 Task: Look for agents who can help to sell the property in zip code 91911.
Action: Mouse moved to (718, 189)
Screenshot: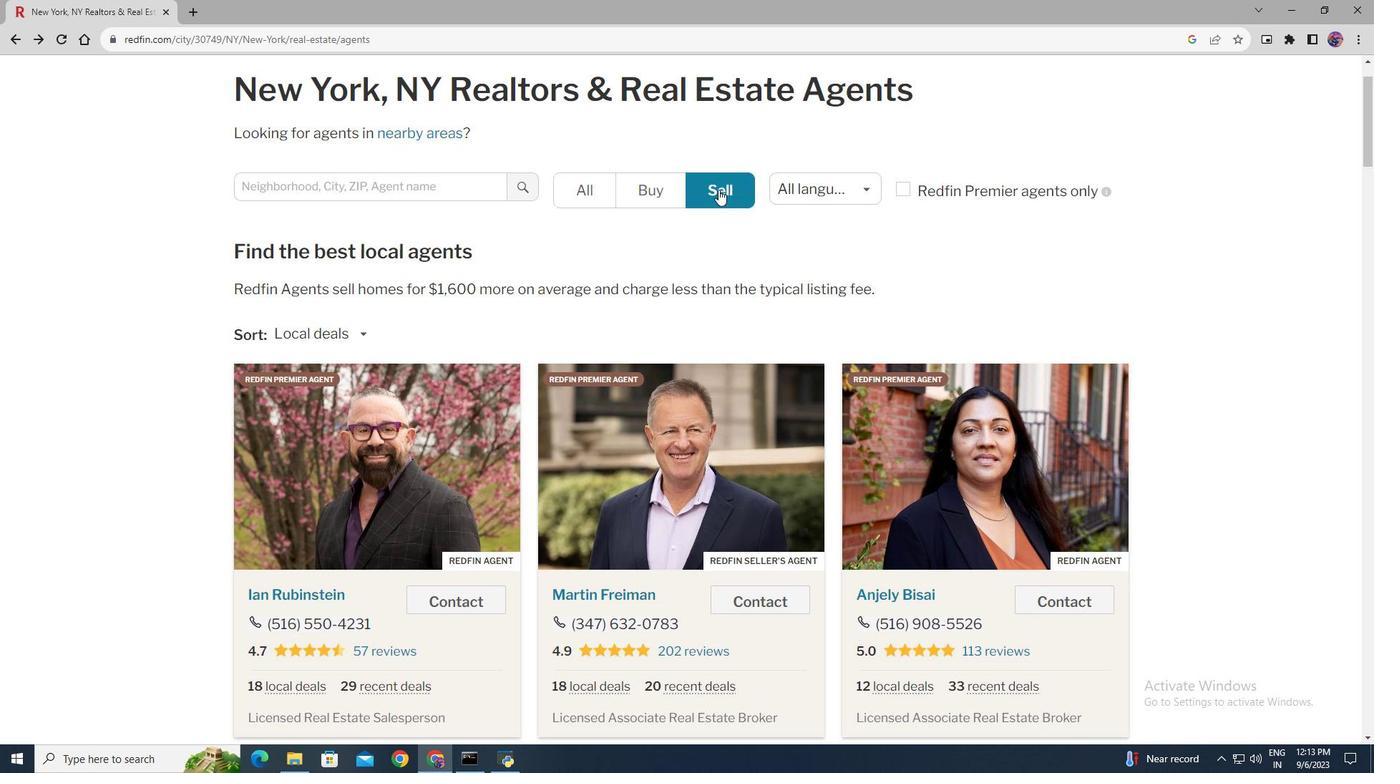 
Action: Mouse pressed left at (718, 189)
Screenshot: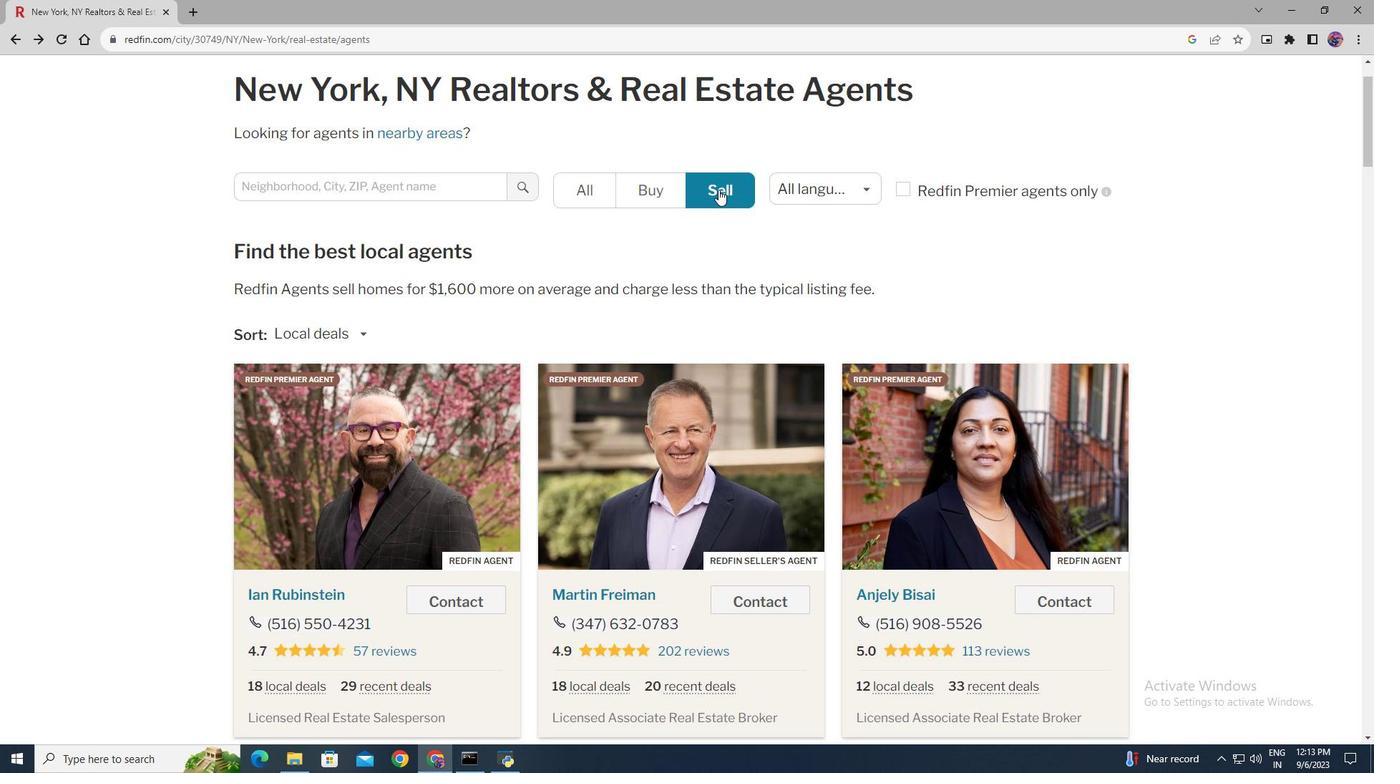 
Action: Mouse moved to (366, 184)
Screenshot: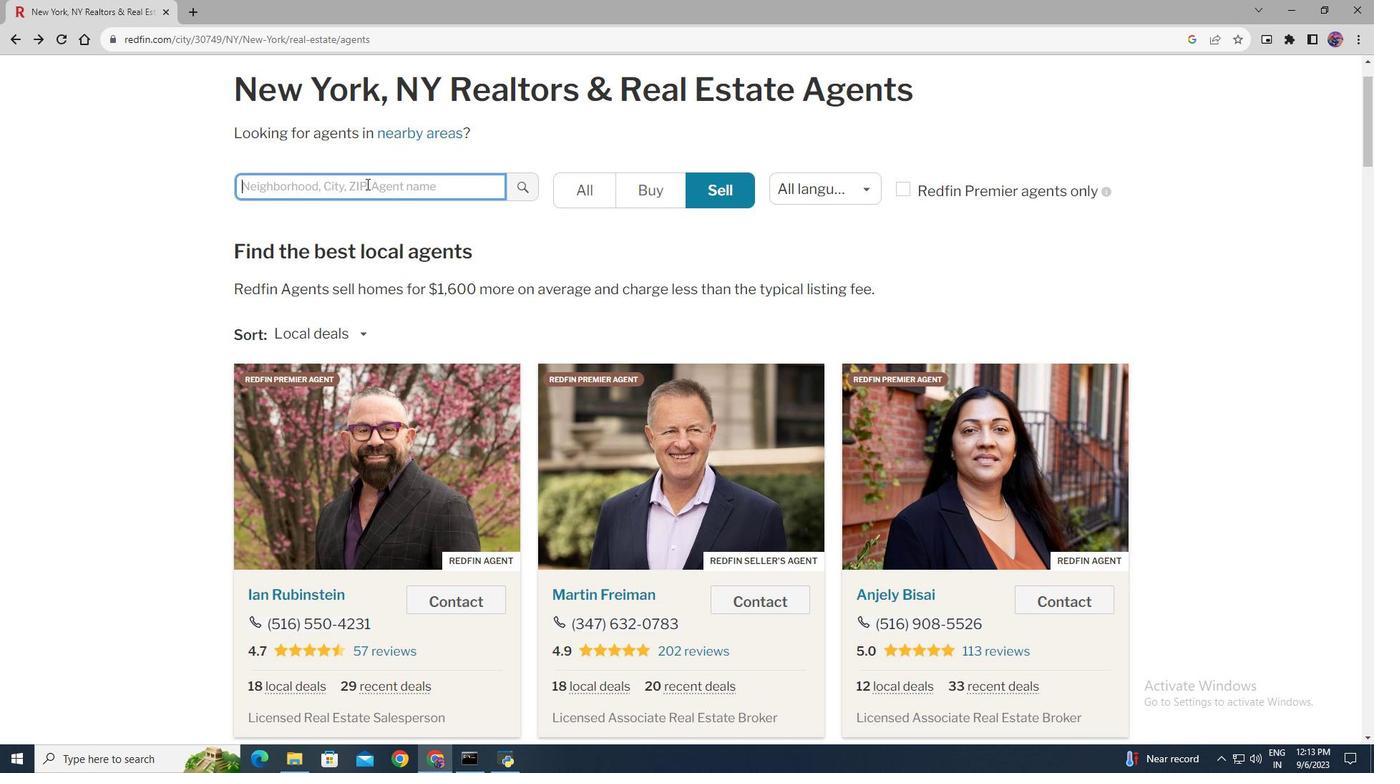 
Action: Mouse pressed left at (366, 184)
Screenshot: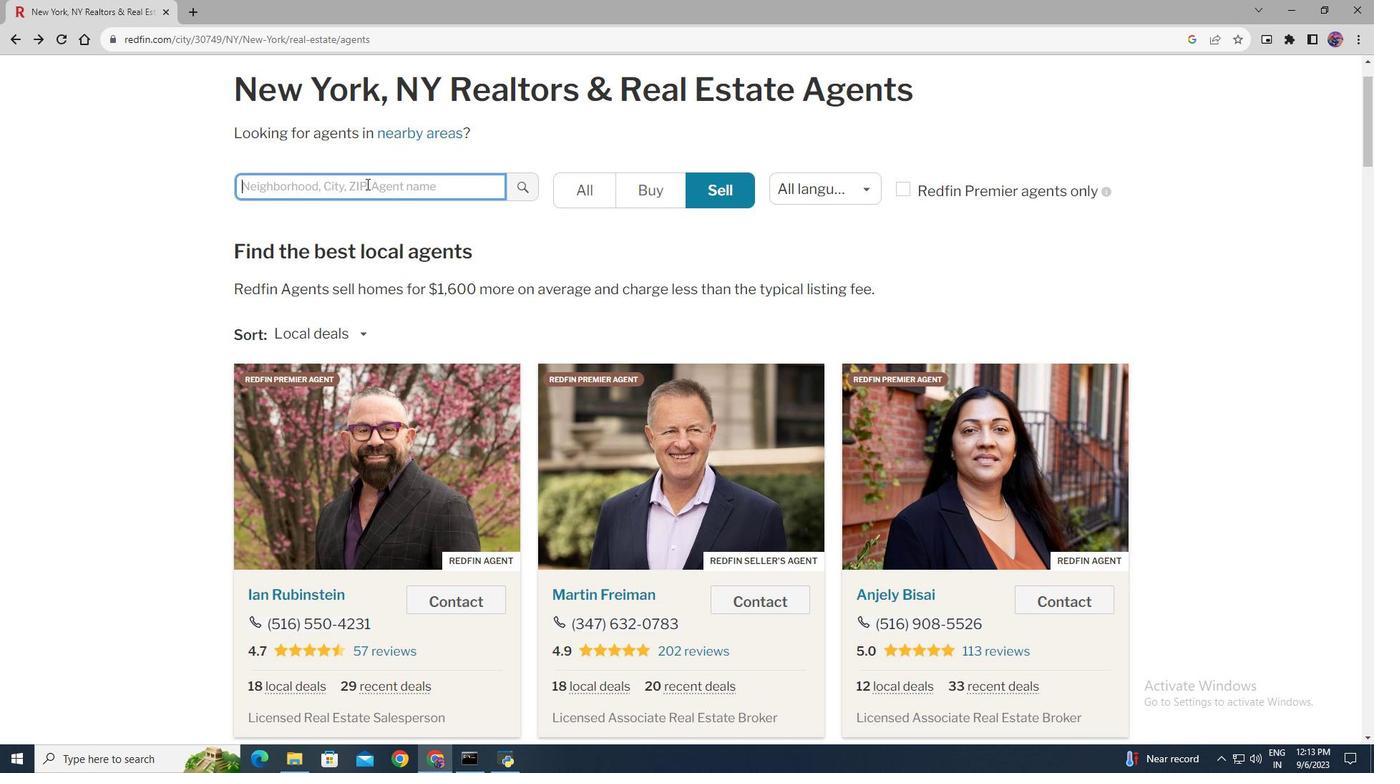 
Action: Key pressed 91911
Screenshot: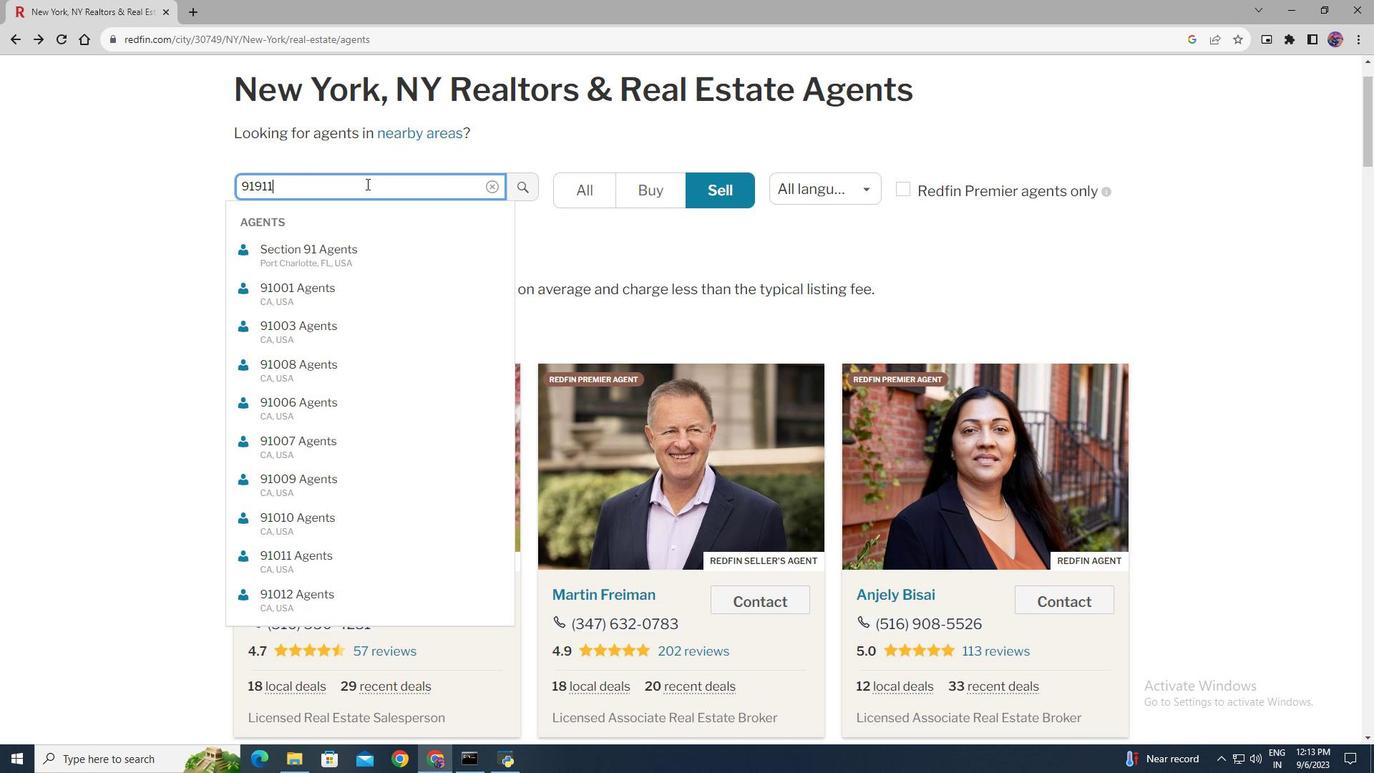 
Action: Mouse moved to (527, 186)
Screenshot: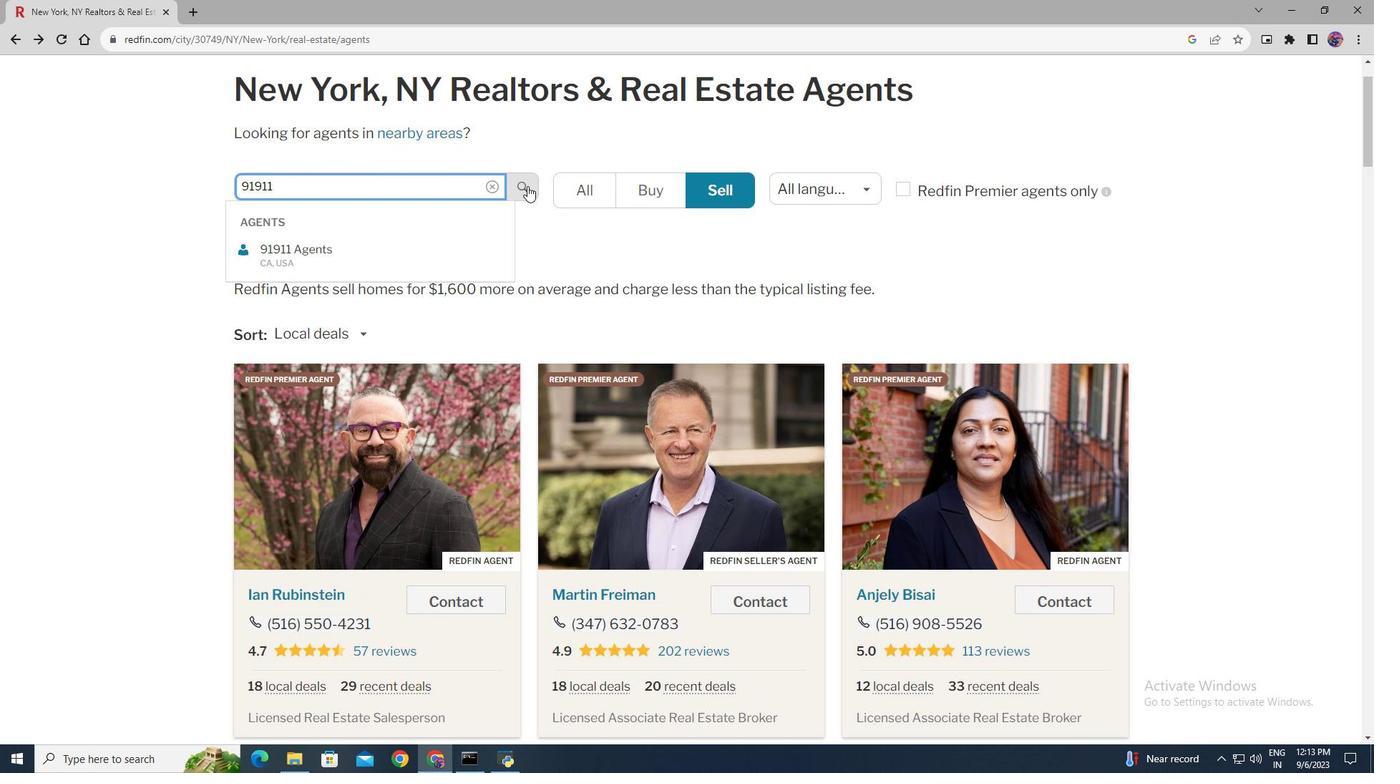 
Action: Mouse pressed left at (527, 186)
Screenshot: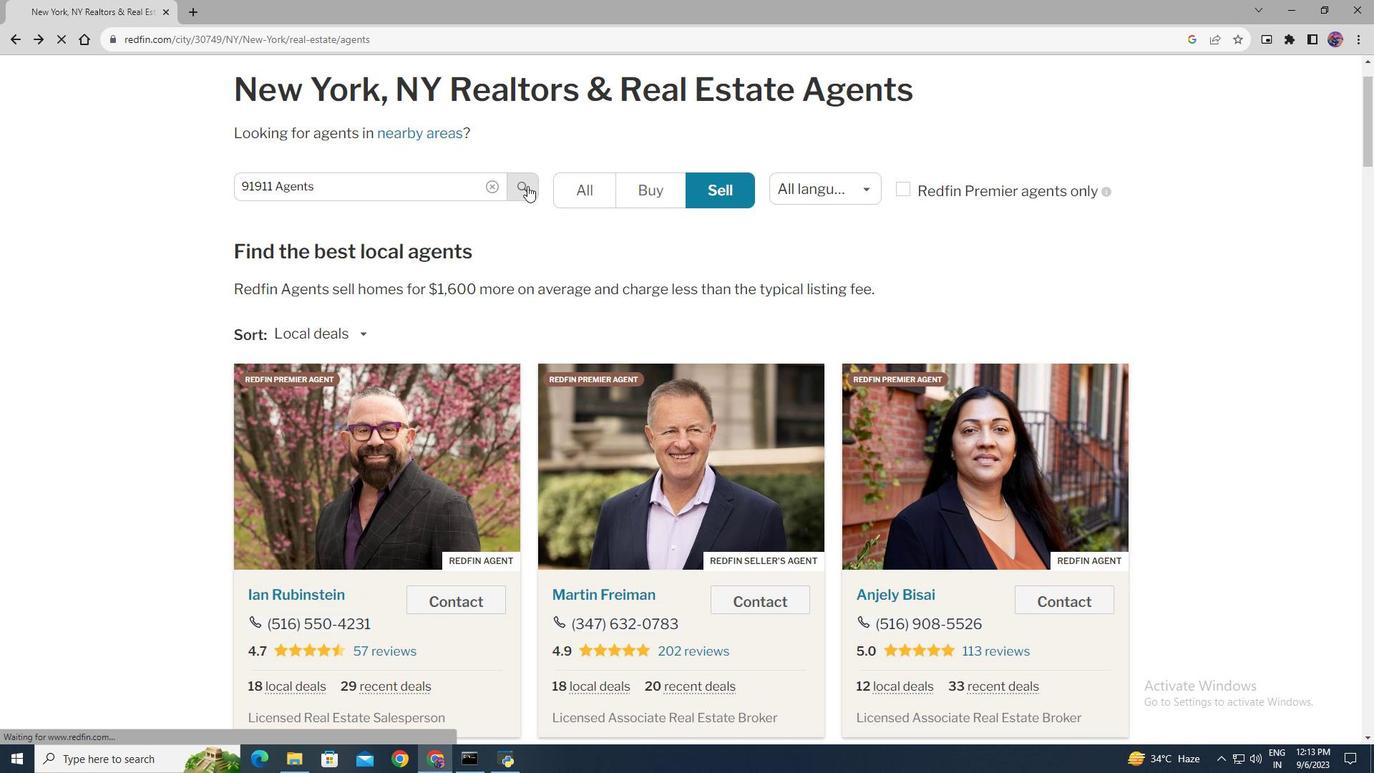 
Action: Mouse moved to (752, 257)
Screenshot: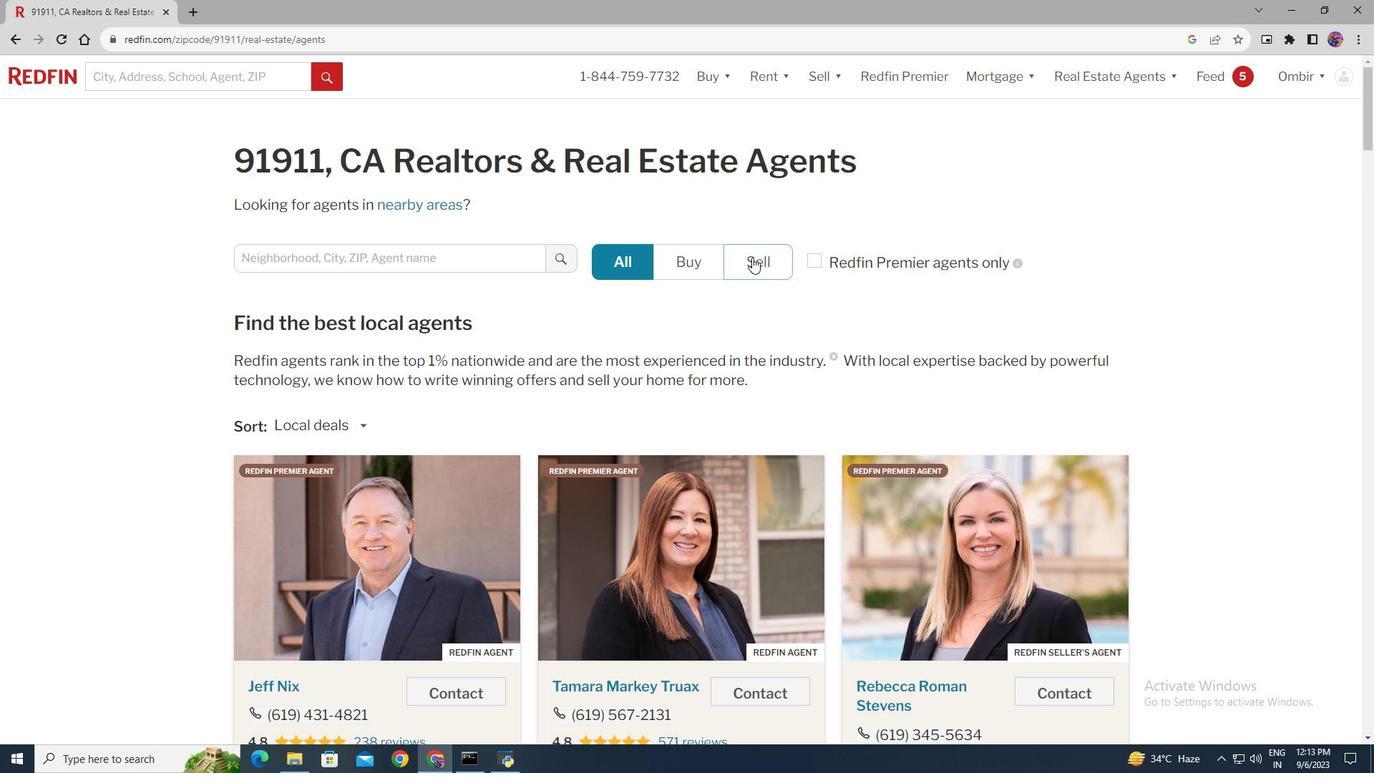 
Action: Mouse pressed left at (752, 257)
Screenshot: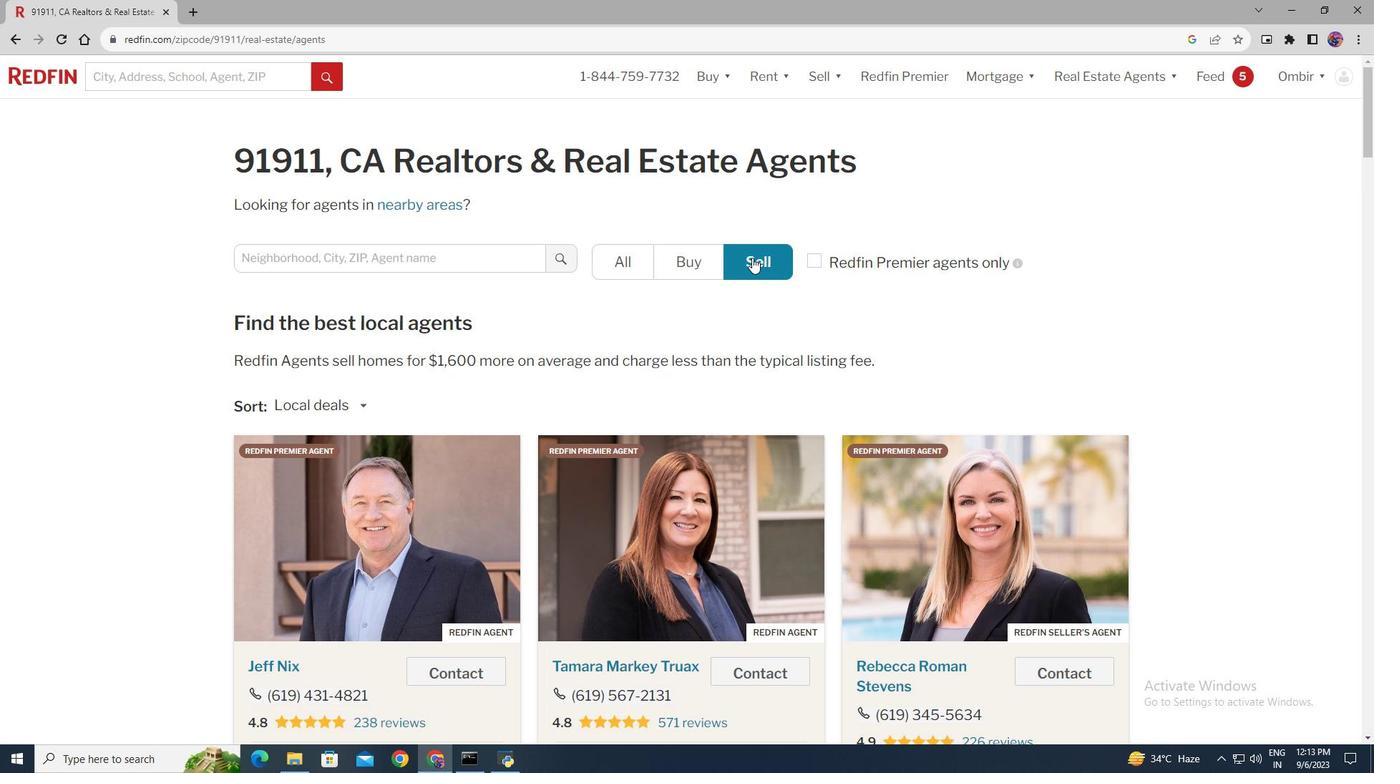 
Action: Mouse moved to (552, 323)
Screenshot: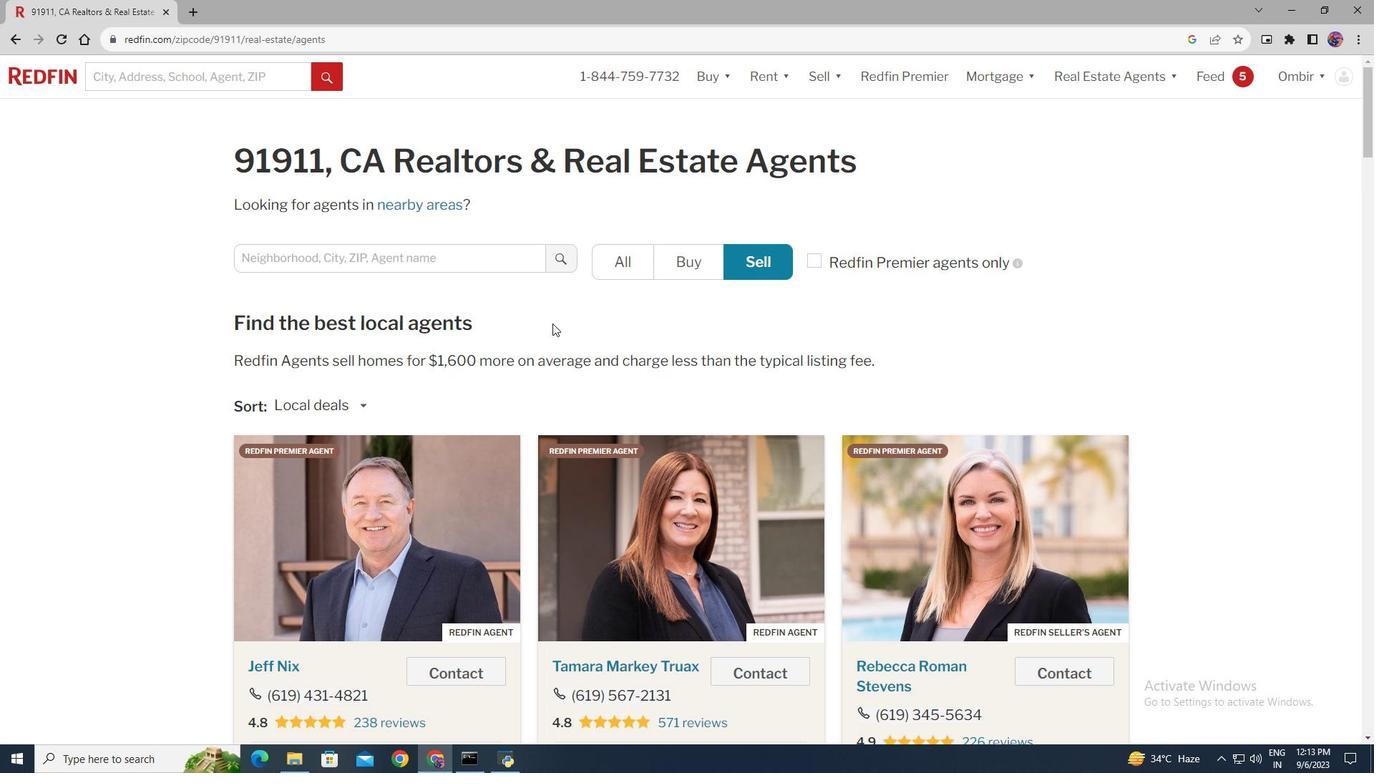 
